 Task: Use GitHub's "Stars" to bookmark and track repositories.
Action: Mouse moved to (651, 98)
Screenshot: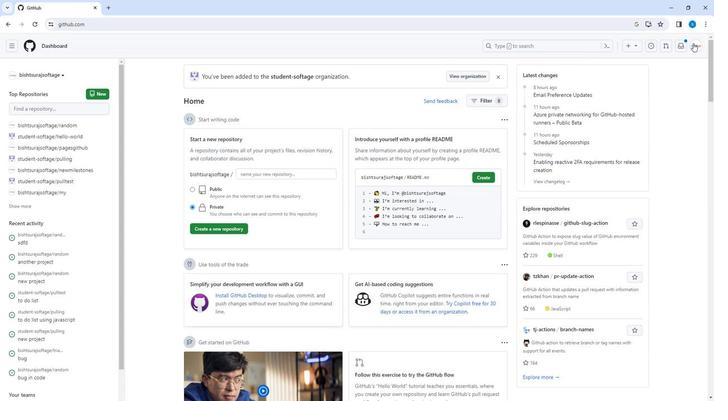 
Action: Mouse pressed left at (651, 98)
Screenshot: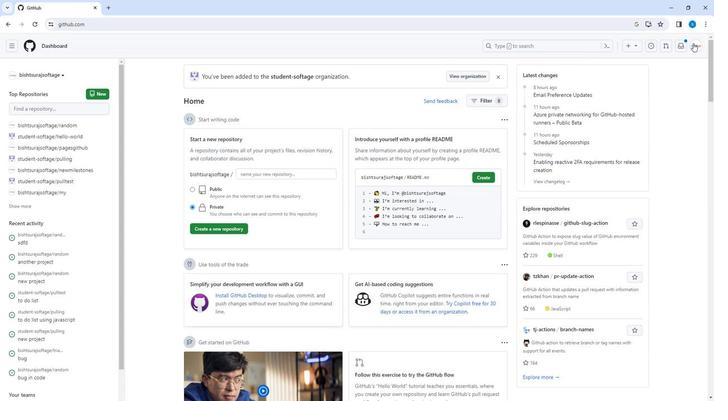 
Action: Mouse moved to (615, 140)
Screenshot: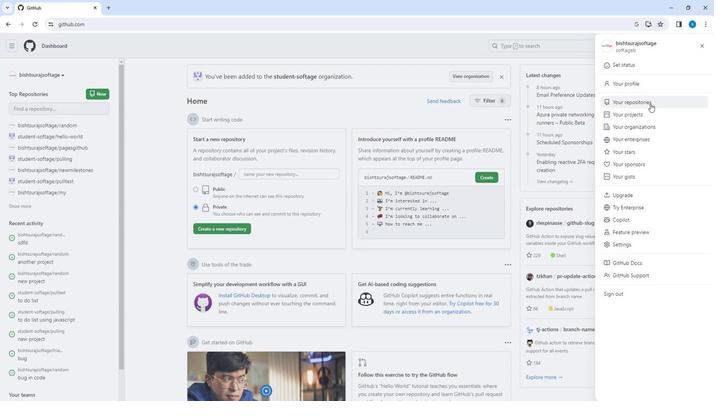 
Action: Mouse pressed left at (615, 140)
Screenshot: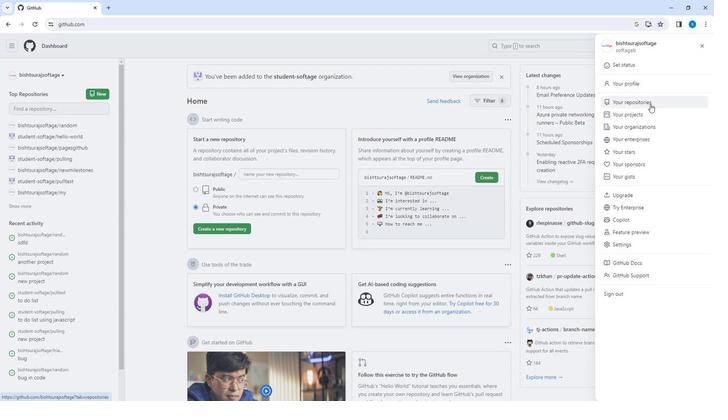 
Action: Mouse moved to (527, 181)
Screenshot: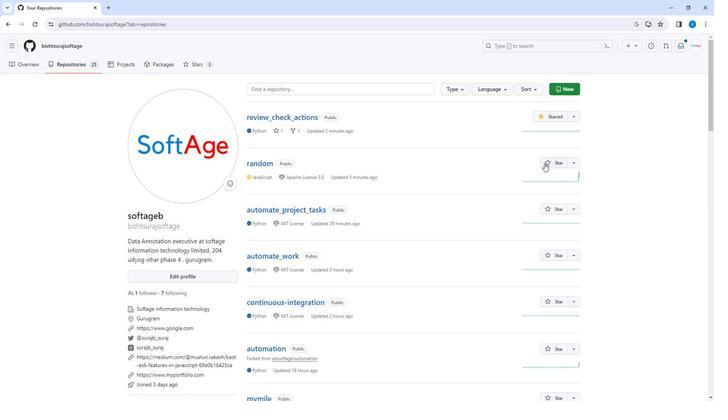 
Action: Mouse pressed left at (527, 181)
Screenshot: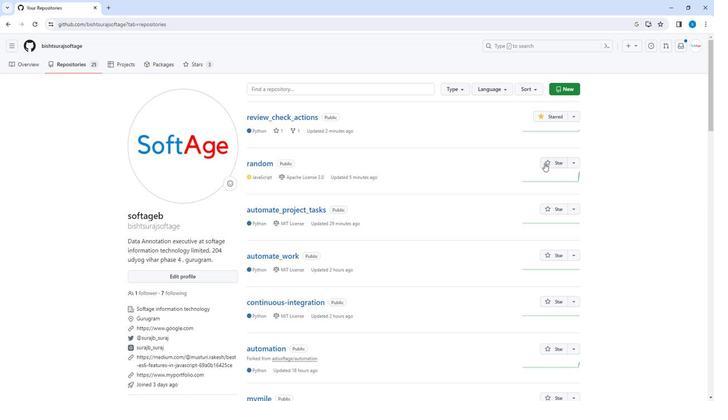 
Action: Mouse moved to (293, 182)
Screenshot: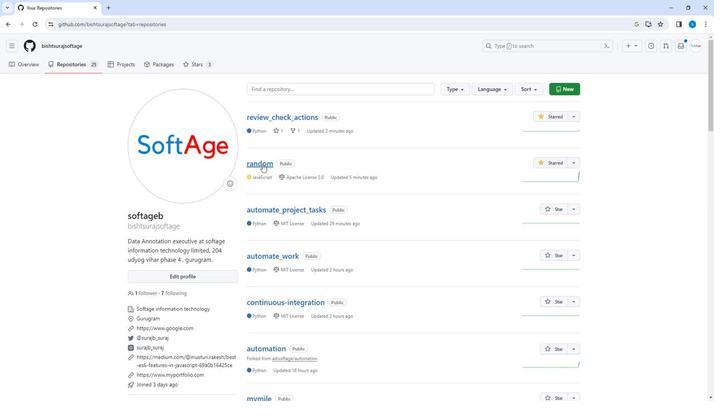
Action: Mouse pressed left at (293, 182)
Screenshot: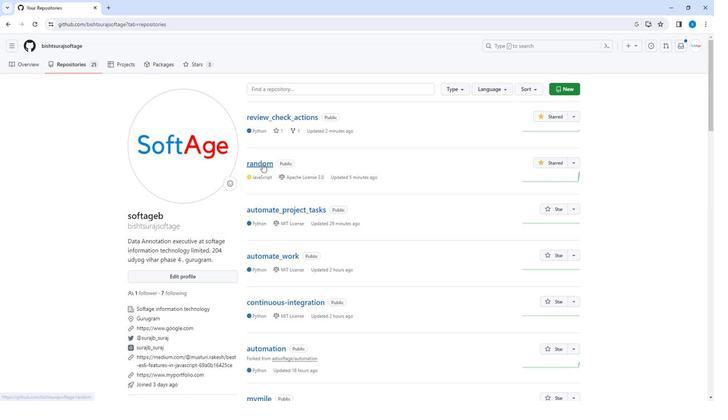 
Action: Mouse moved to (152, 184)
Screenshot: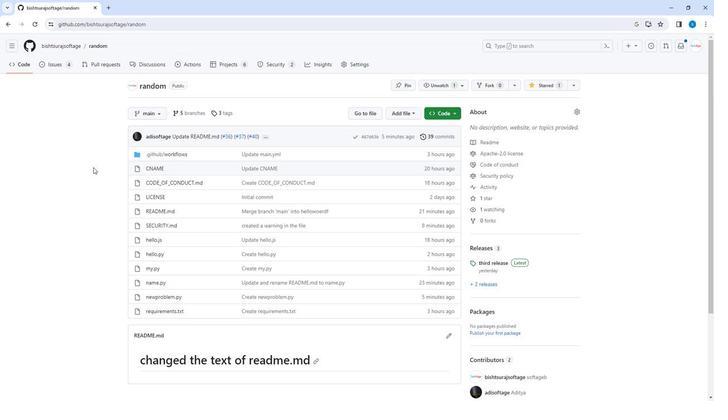 
Action: Mouse scrolled (152, 184) with delta (0, 0)
Screenshot: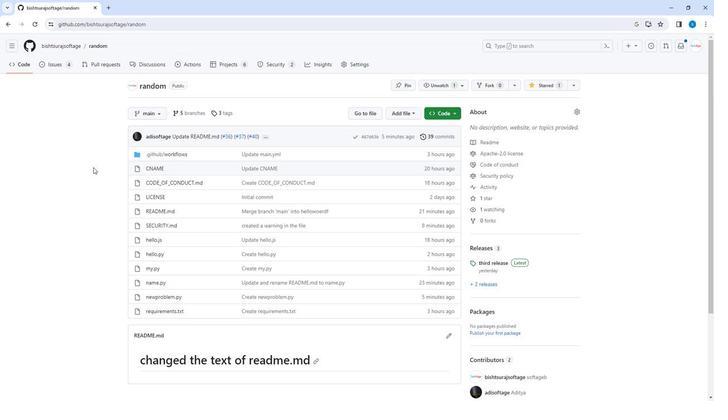 
Action: Mouse scrolled (152, 184) with delta (0, 0)
Screenshot: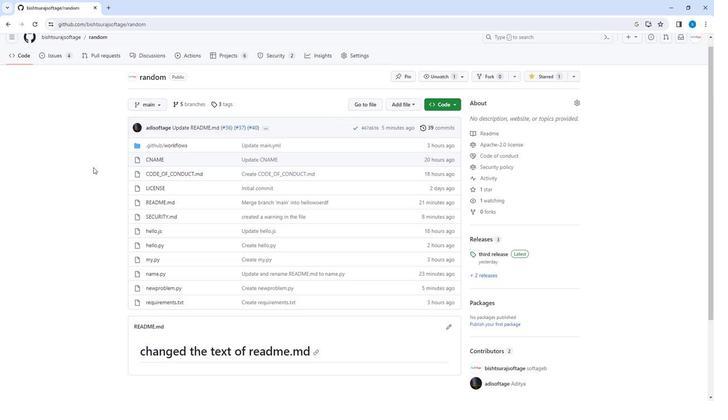 
Action: Mouse scrolled (152, 184) with delta (0, 0)
Screenshot: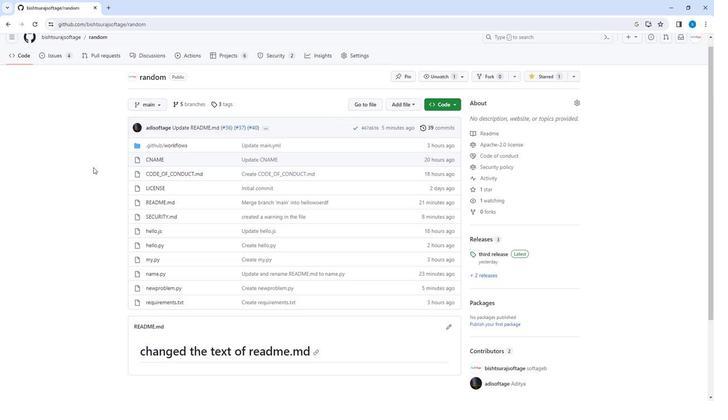 
Action: Mouse scrolled (152, 184) with delta (0, 0)
Screenshot: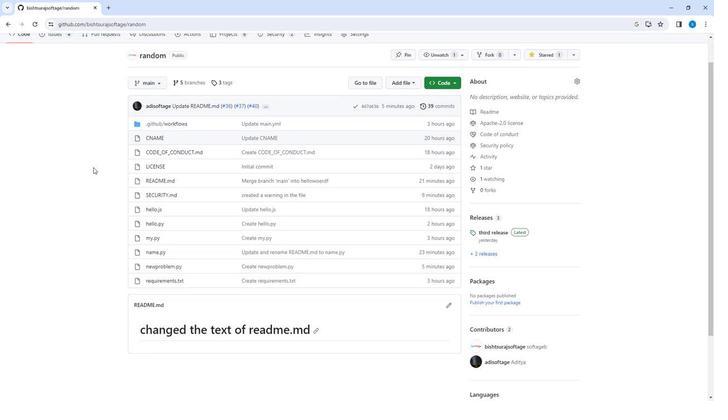 
Action: Mouse scrolled (152, 185) with delta (0, 0)
Screenshot: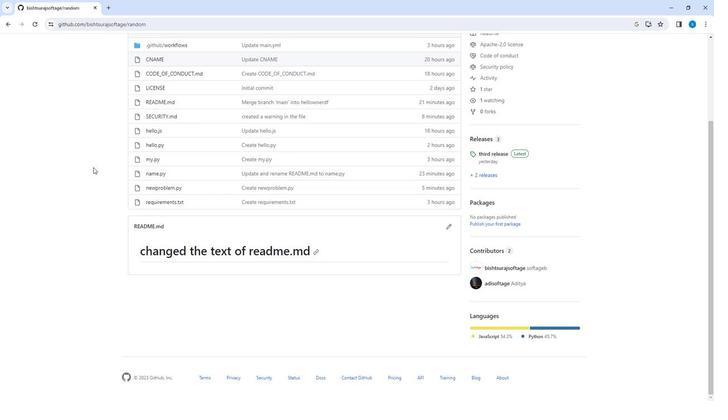 
Action: Mouse scrolled (152, 185) with delta (0, 0)
Screenshot: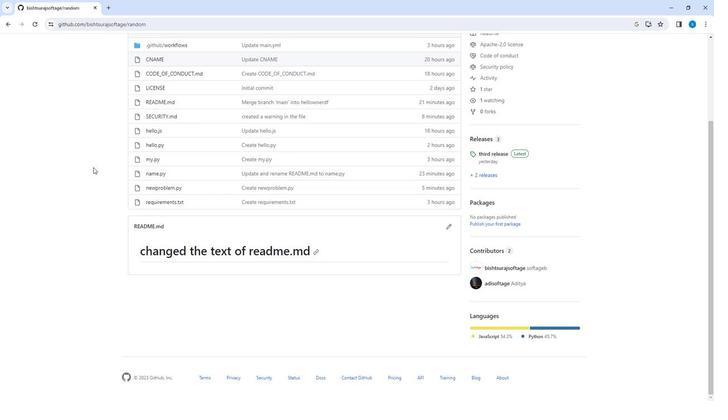 
Action: Mouse scrolled (152, 185) with delta (0, 0)
Screenshot: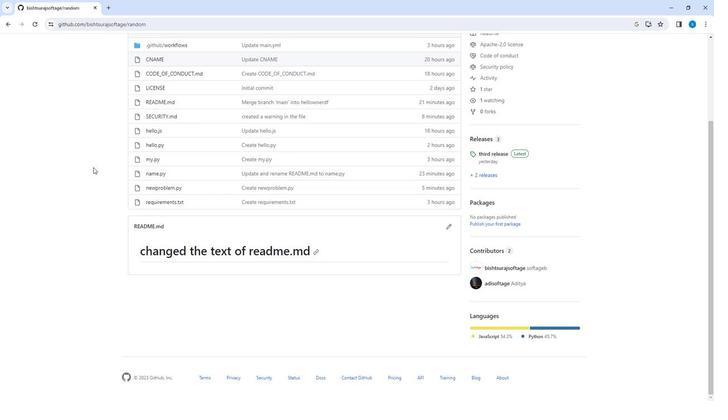 
Action: Mouse scrolled (152, 185) with delta (0, 0)
Screenshot: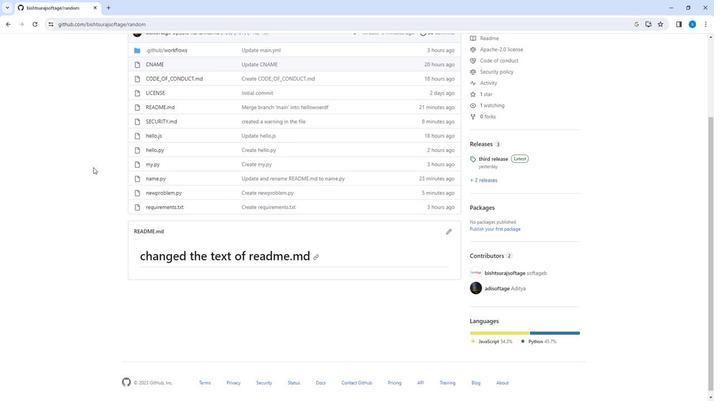 
Action: Mouse moved to (80, 83)
Screenshot: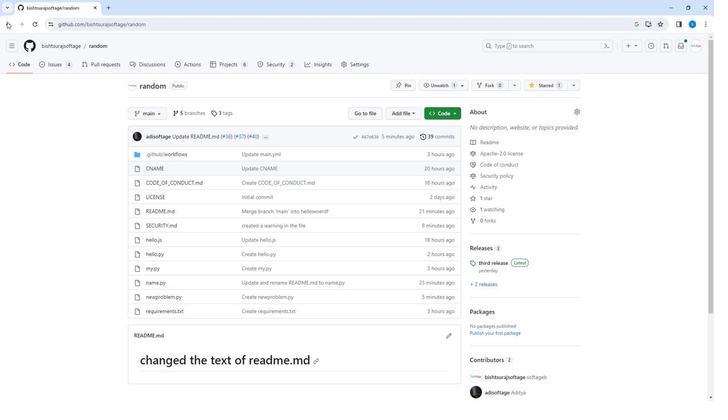 
Action: Mouse pressed left at (80, 83)
Screenshot: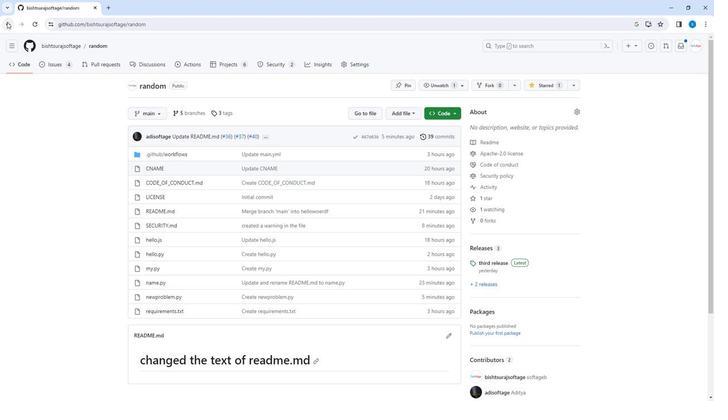 
Action: Mouse moved to (531, 278)
Screenshot: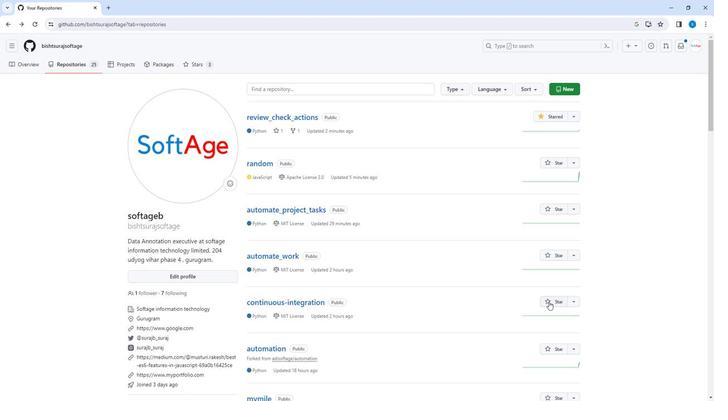 
Action: Mouse pressed left at (531, 278)
Screenshot: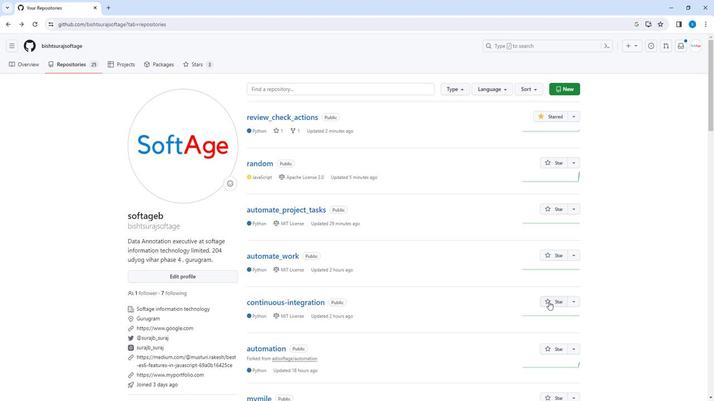 
Action: Mouse scrolled (531, 277) with delta (0, 0)
Screenshot: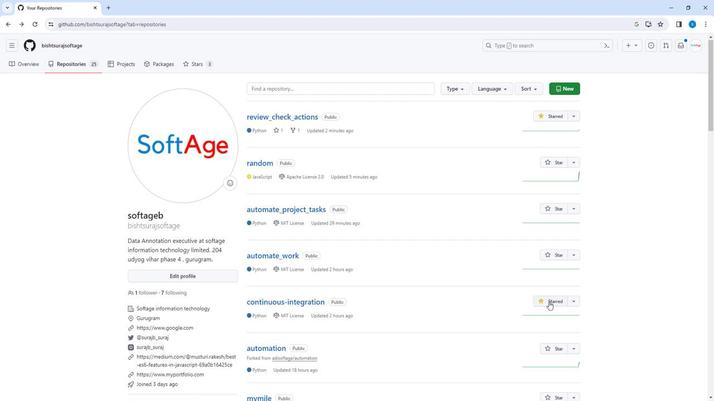 
Action: Mouse scrolled (531, 277) with delta (0, 0)
Screenshot: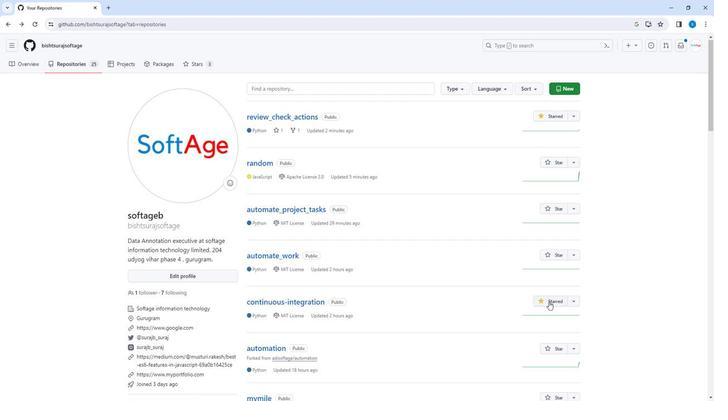 
Action: Mouse scrolled (531, 277) with delta (0, 0)
Screenshot: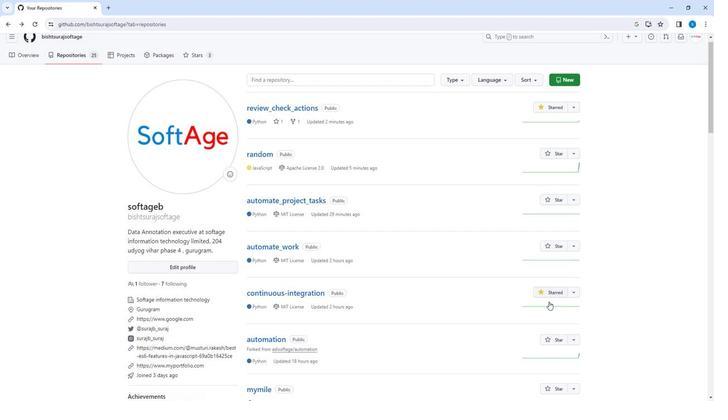 
Action: Mouse moved to (529, 265)
Screenshot: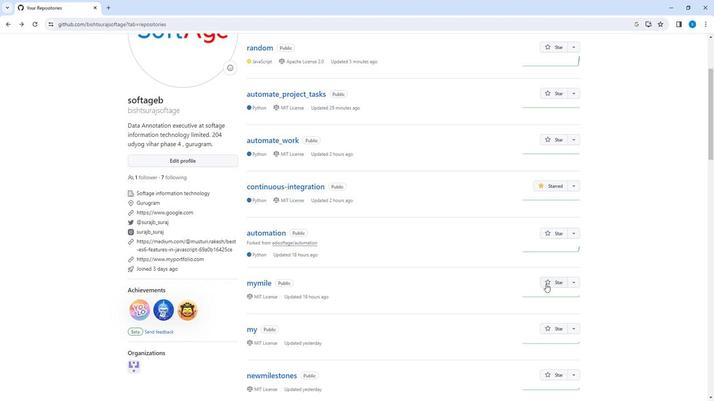 
Action: Mouse pressed left at (529, 265)
Screenshot: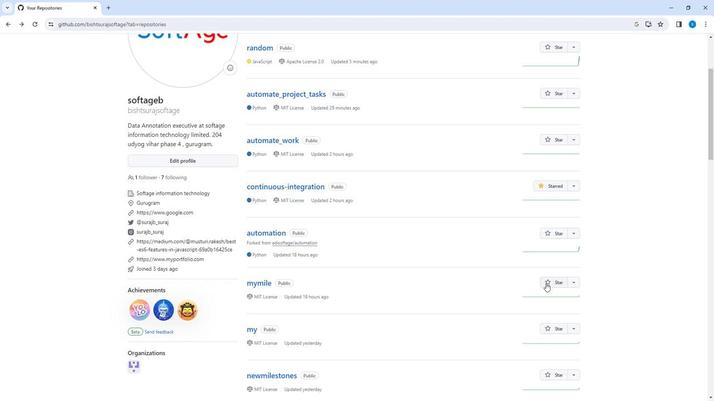 
Action: Mouse scrolled (529, 265) with delta (0, 0)
Screenshot: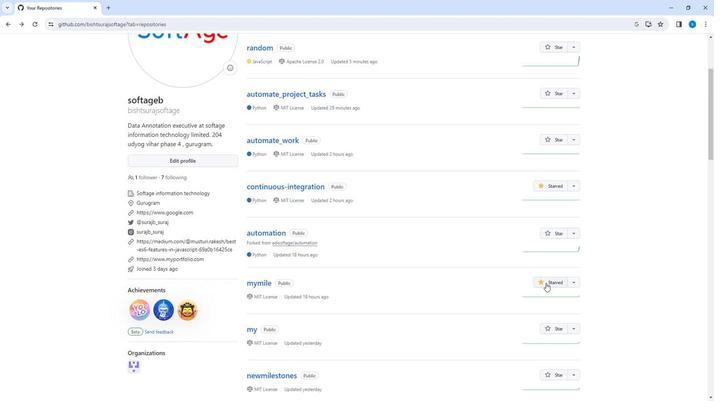 
Action: Mouse scrolled (529, 265) with delta (0, 0)
Screenshot: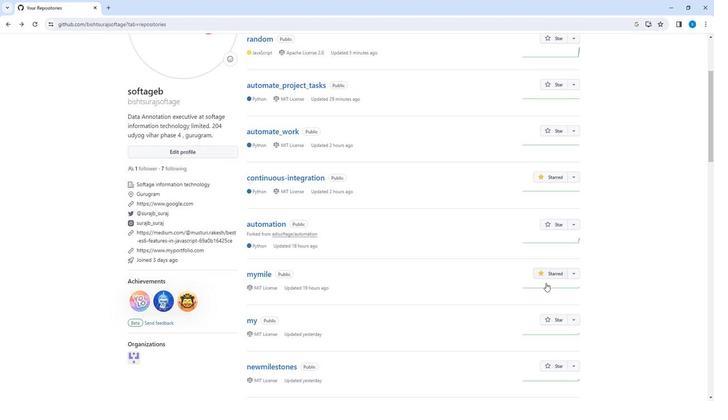 
Action: Mouse scrolled (529, 265) with delta (0, 0)
Screenshot: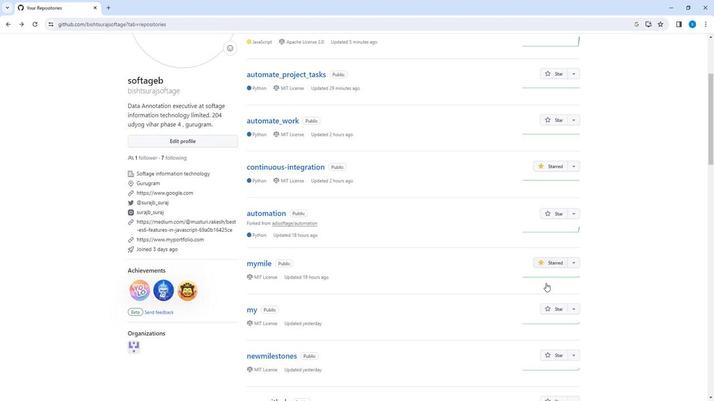 
Action: Mouse moved to (528, 249)
Screenshot: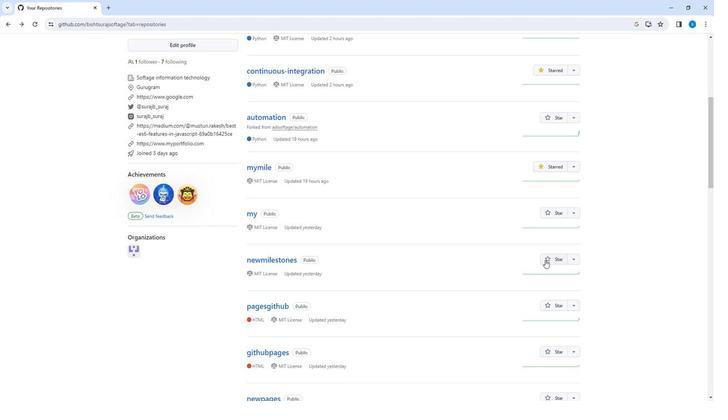 
Action: Mouse pressed left at (528, 249)
Screenshot: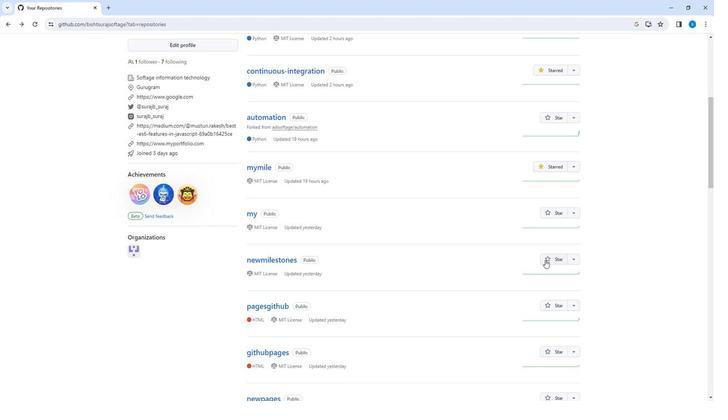 
Action: Mouse scrolled (528, 248) with delta (0, 0)
Screenshot: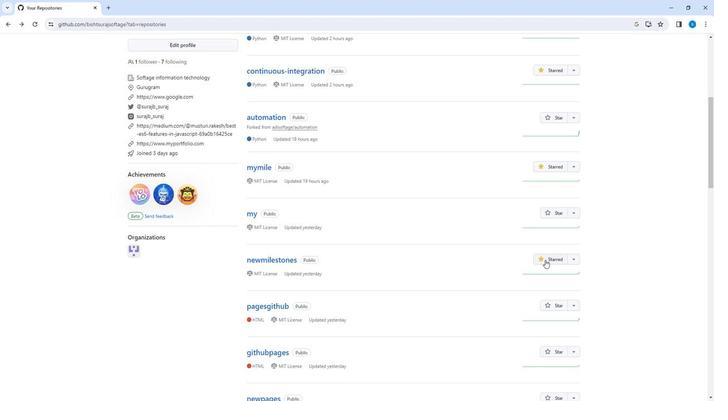 
Action: Mouse scrolled (528, 248) with delta (0, 0)
Screenshot: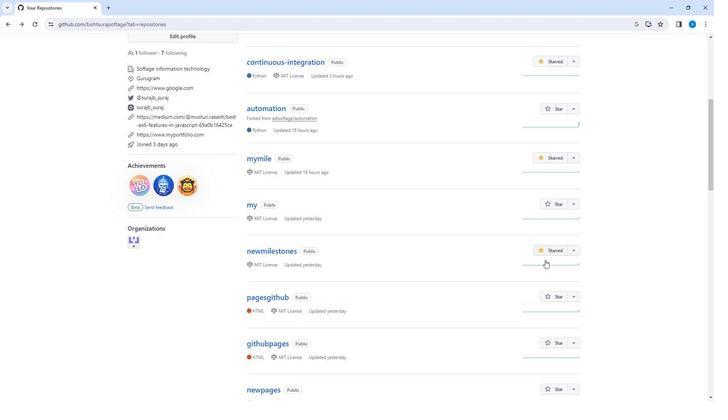 
Action: Mouse scrolled (528, 248) with delta (0, 0)
Screenshot: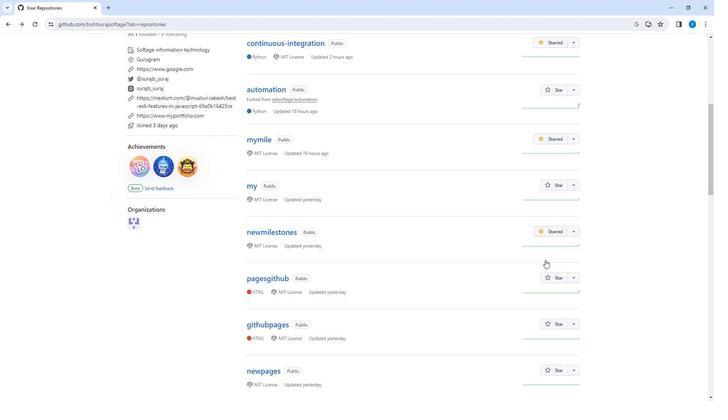 
Action: Mouse moved to (530, 264)
Screenshot: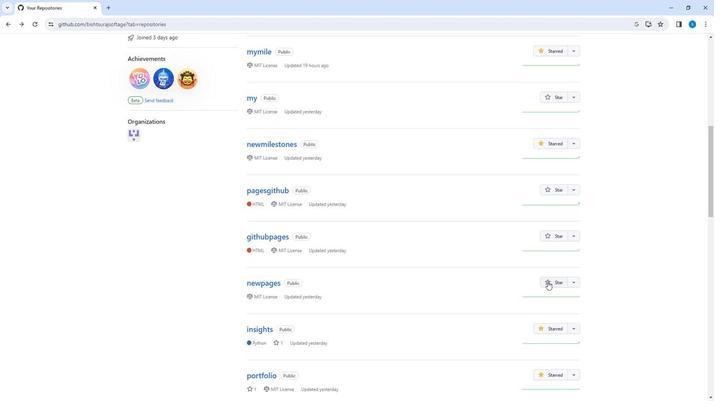 
Action: Mouse pressed left at (530, 264)
Screenshot: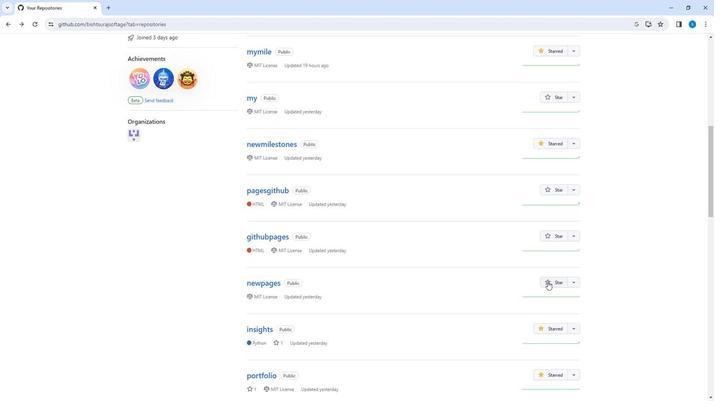 
Action: Mouse scrolled (530, 263) with delta (0, 0)
Screenshot: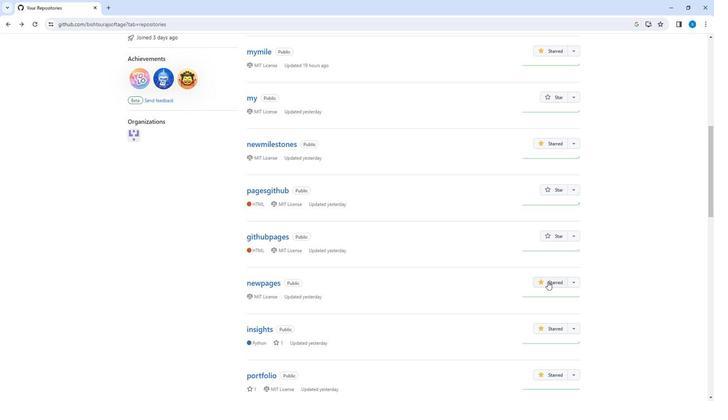 
Action: Mouse scrolled (530, 263) with delta (0, 0)
Screenshot: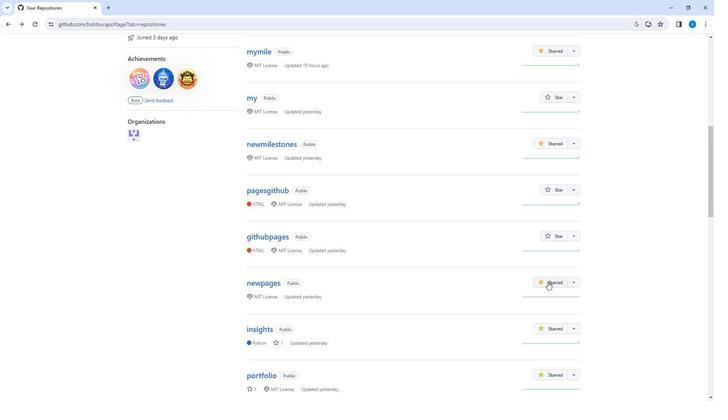 
Action: Mouse scrolled (530, 263) with delta (0, 0)
Screenshot: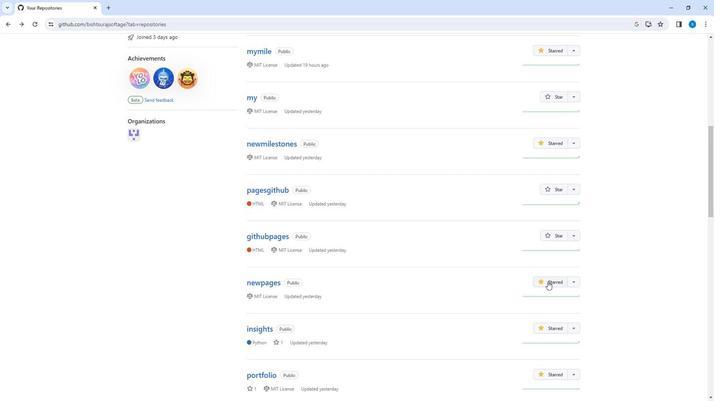 
Action: Mouse scrolled (530, 263) with delta (0, 0)
Screenshot: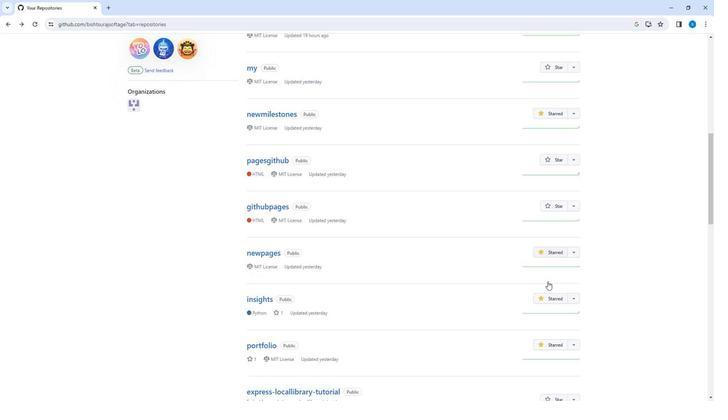 
Action: Mouse scrolled (530, 263) with delta (0, 0)
Screenshot: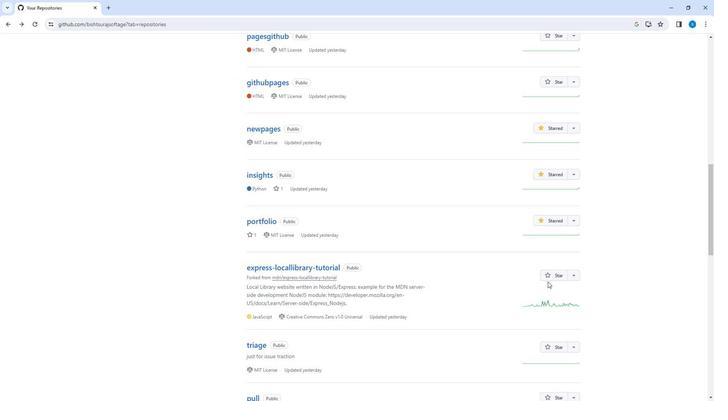 
Action: Mouse scrolled (530, 263) with delta (0, 0)
Screenshot: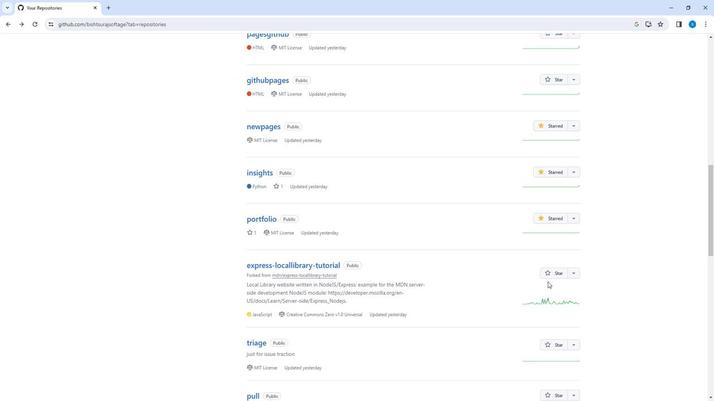 
Action: Mouse moved to (530, 291)
Screenshot: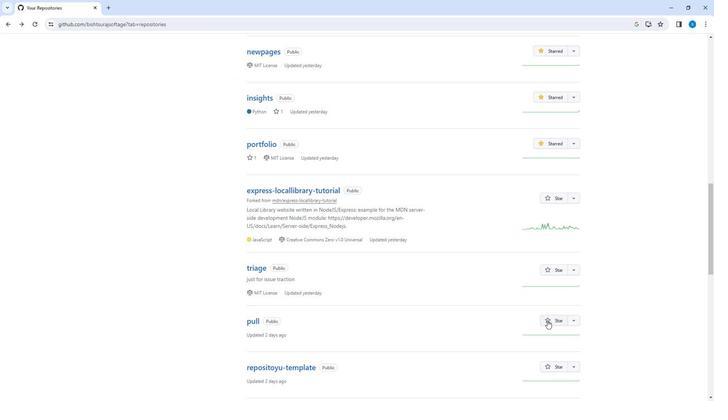 
Action: Mouse pressed left at (530, 291)
Screenshot: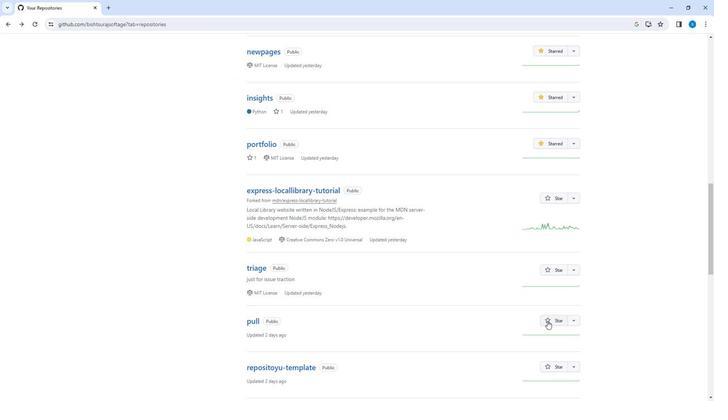 
Action: Mouse moved to (510, 277)
Screenshot: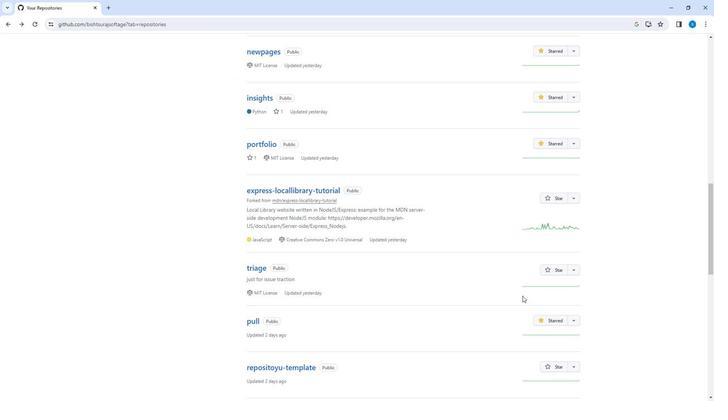
Action: Mouse scrolled (510, 277) with delta (0, 0)
Screenshot: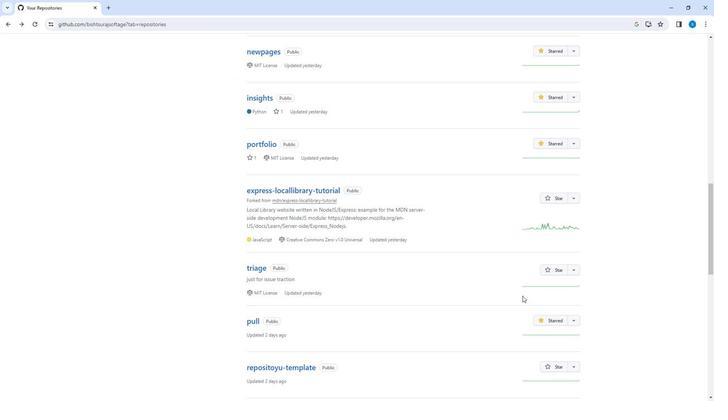 
Action: Mouse moved to (510, 276)
Screenshot: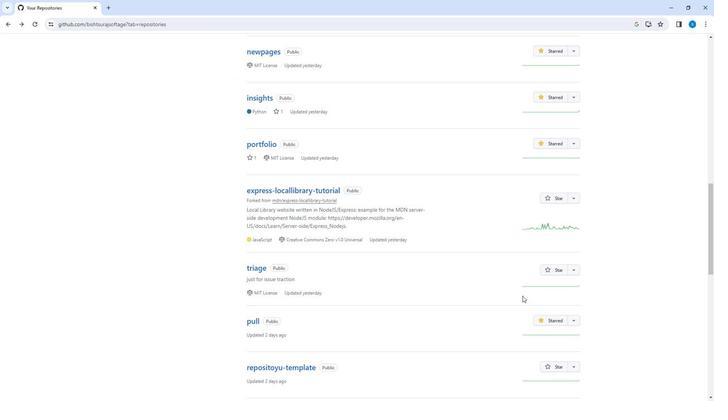 
Action: Mouse scrolled (510, 276) with delta (0, 0)
Screenshot: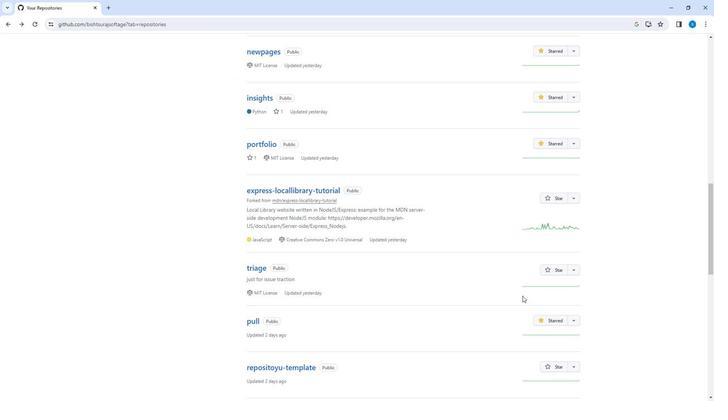 
Action: Mouse moved to (510, 275)
Screenshot: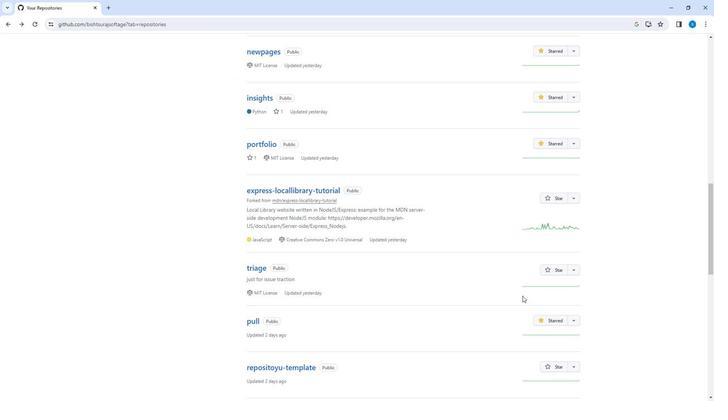 
Action: Mouse scrolled (510, 275) with delta (0, 0)
Screenshot: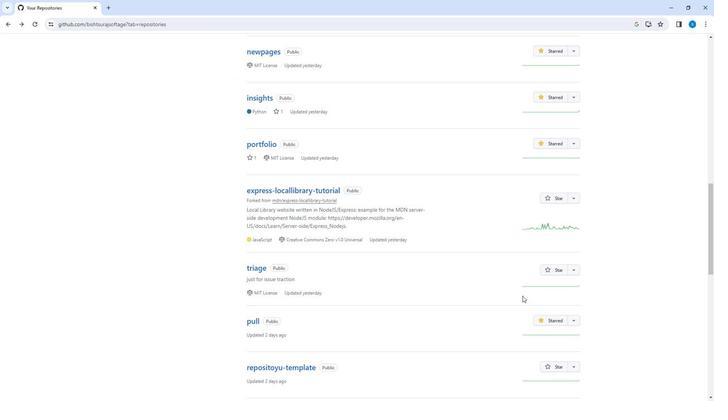 
Action: Mouse moved to (509, 275)
Screenshot: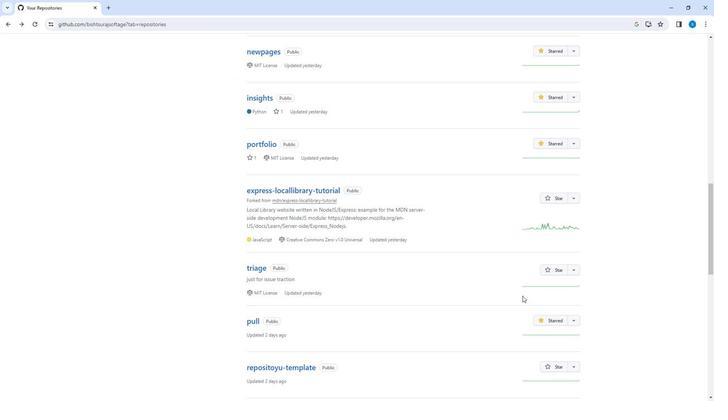 
Action: Mouse scrolled (509, 275) with delta (0, 0)
Screenshot: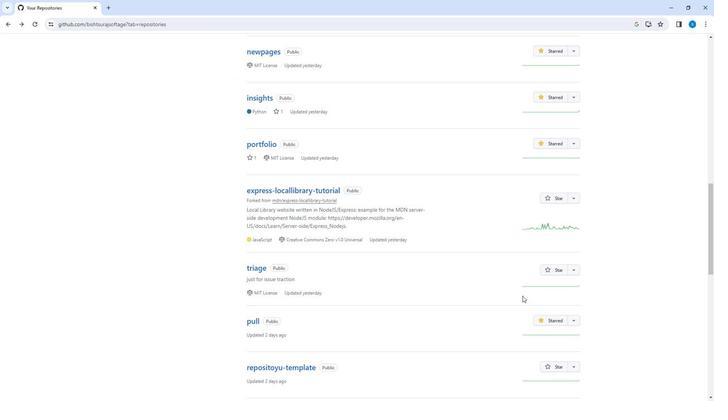 
Action: Mouse moved to (509, 274)
Screenshot: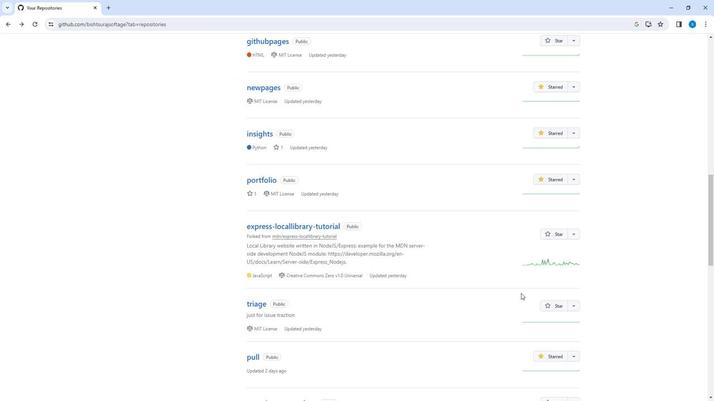 
Action: Mouse scrolled (509, 274) with delta (0, 0)
Screenshot: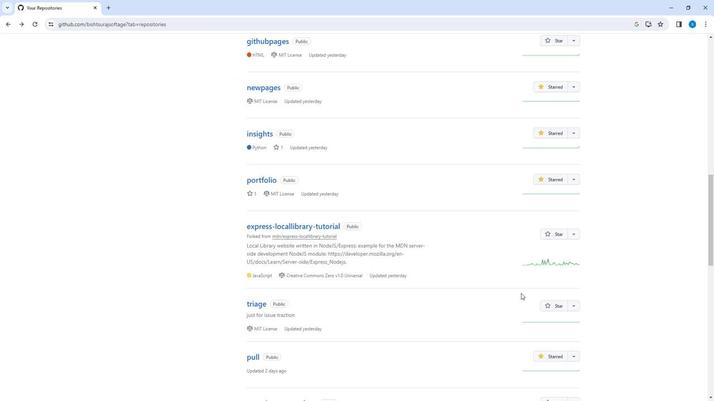 
Action: Mouse moved to (507, 272)
Screenshot: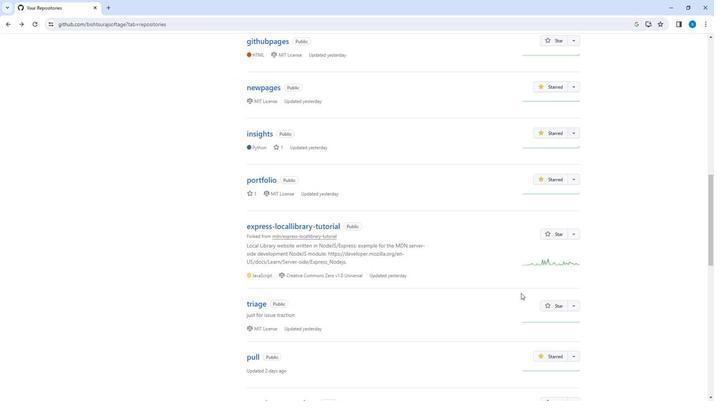 
Action: Mouse scrolled (507, 272) with delta (0, 0)
Screenshot: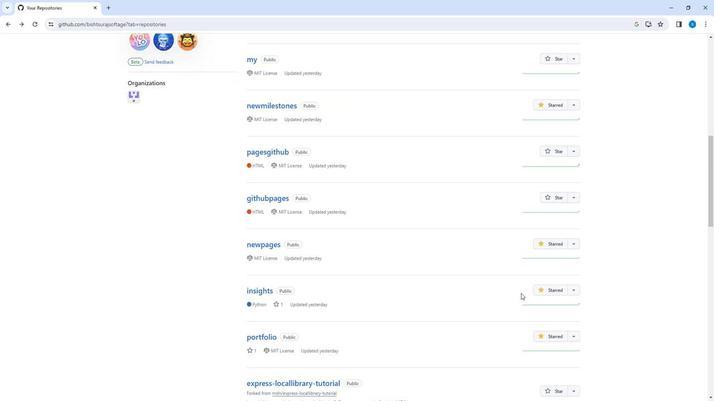
Action: Mouse scrolled (507, 272) with delta (0, 0)
Screenshot: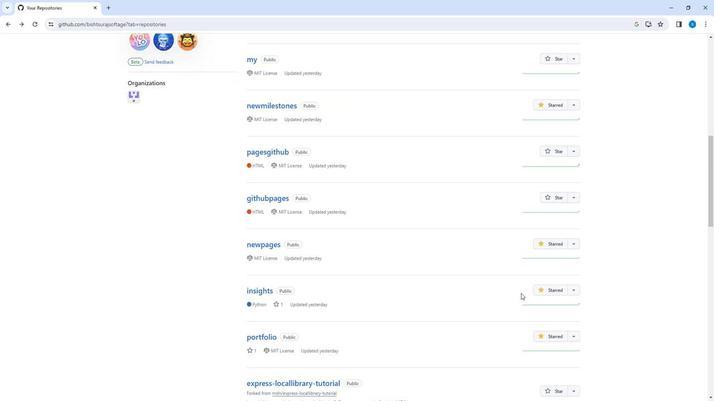 
Action: Mouse scrolled (507, 272) with delta (0, 0)
Screenshot: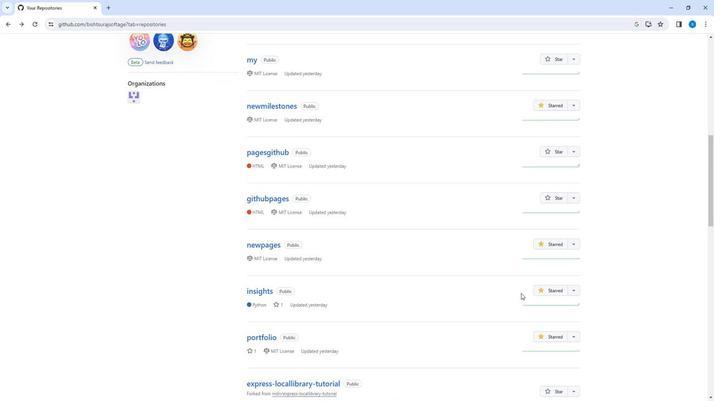 
Action: Mouse scrolled (507, 272) with delta (0, 0)
Screenshot: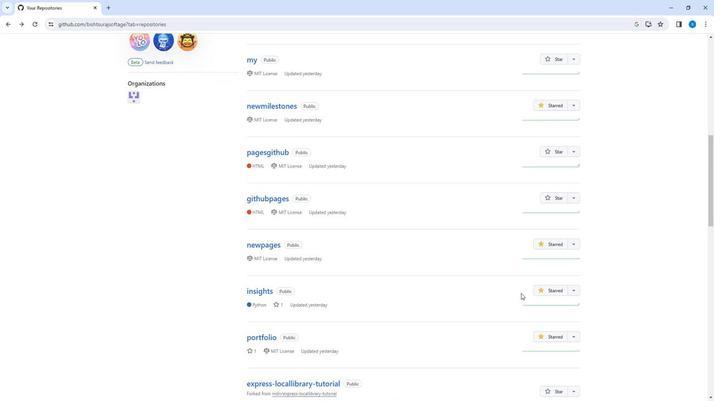 
Action: Mouse scrolled (507, 272) with delta (0, 0)
Screenshot: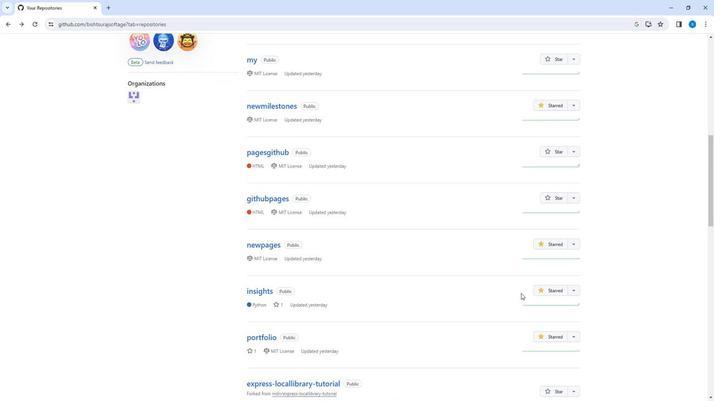 
Action: Mouse scrolled (507, 272) with delta (0, 0)
Screenshot: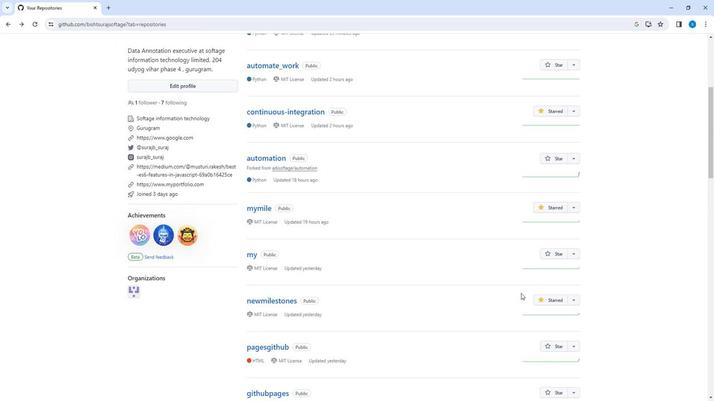 
Action: Mouse scrolled (507, 272) with delta (0, 0)
Screenshot: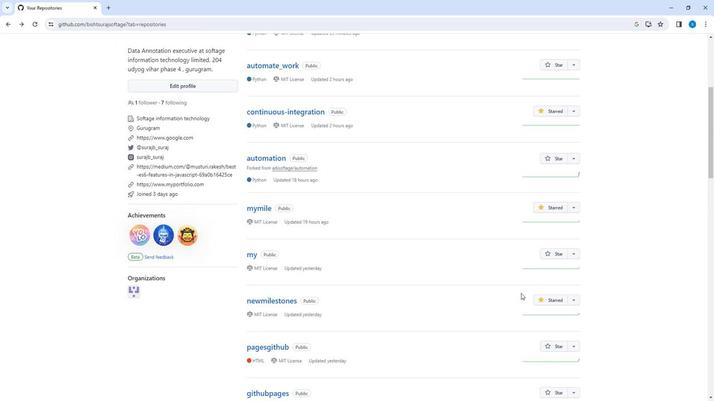 
Action: Mouse scrolled (507, 272) with delta (0, 0)
Screenshot: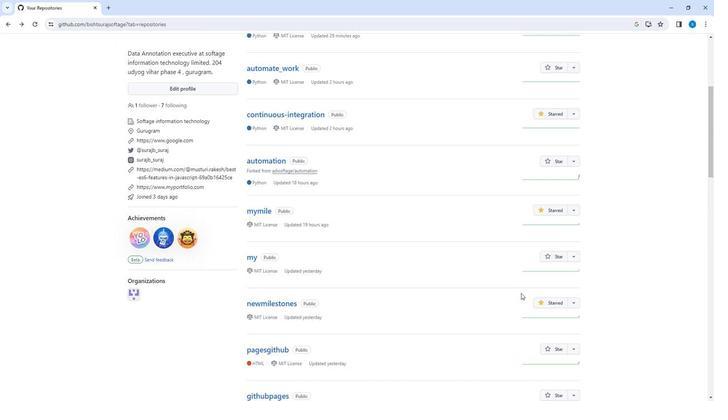 
Action: Mouse scrolled (507, 272) with delta (0, 0)
Screenshot: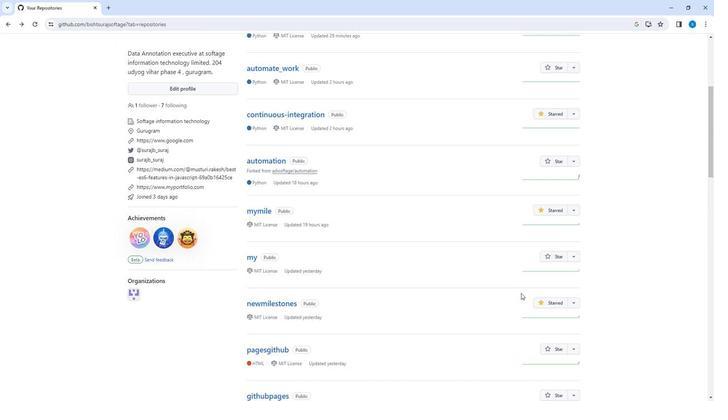 
Action: Mouse scrolled (507, 272) with delta (0, 0)
Screenshot: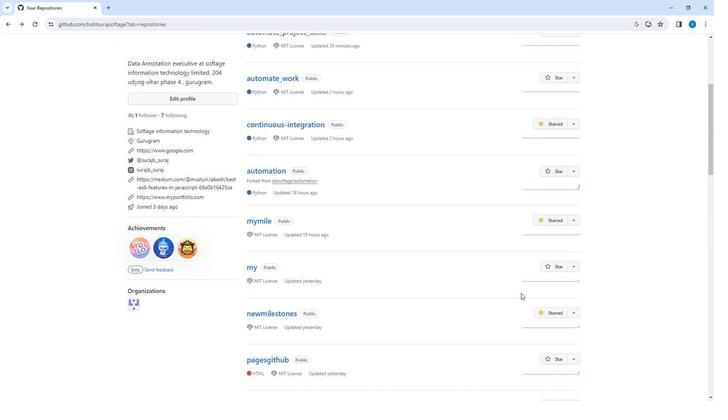 
Action: Mouse scrolled (507, 272) with delta (0, 0)
Screenshot: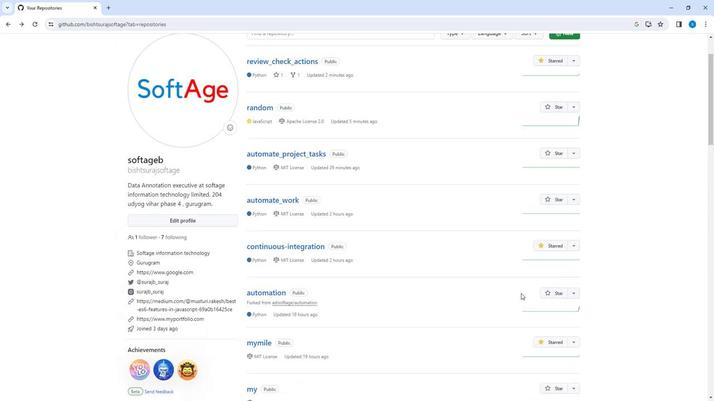 
Action: Mouse scrolled (507, 272) with delta (0, 0)
Screenshot: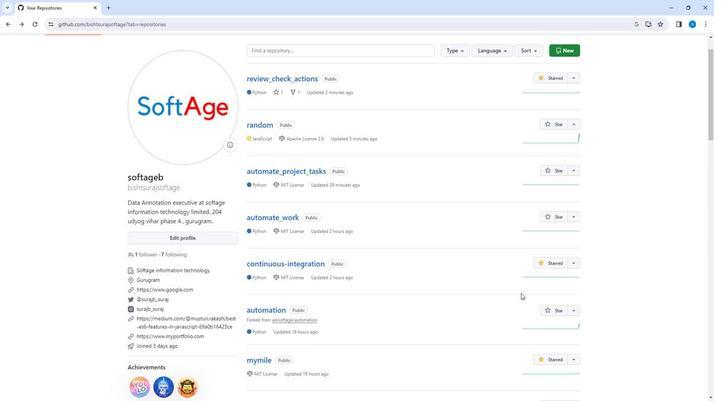 
Action: Mouse scrolled (507, 272) with delta (0, 0)
Screenshot: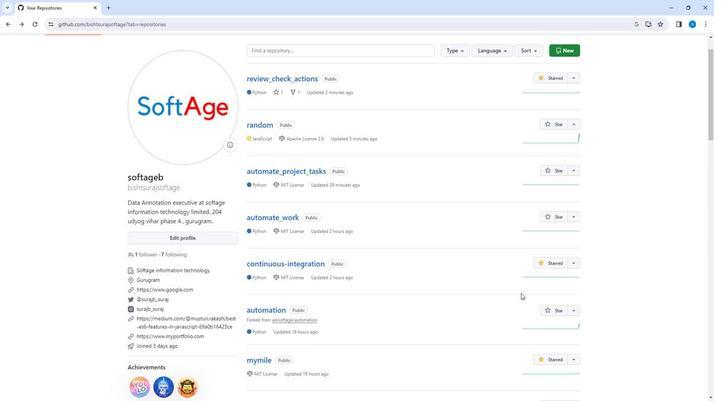 
Action: Mouse scrolled (507, 272) with delta (0, 0)
Screenshot: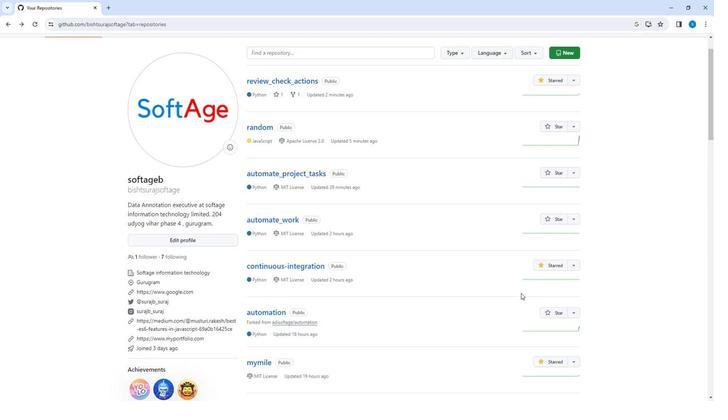 
Action: Mouse moved to (237, 114)
Screenshot: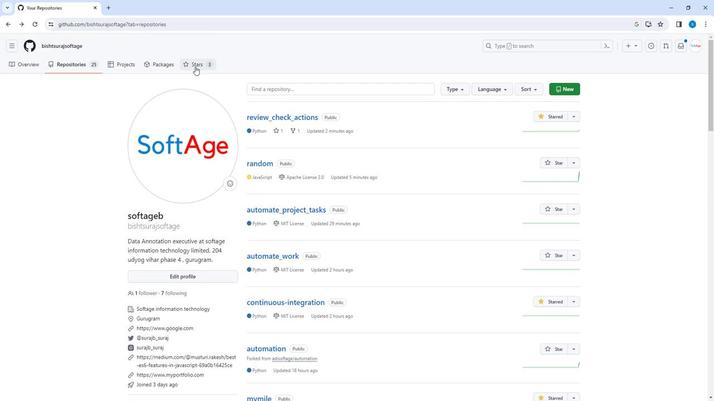 
Action: Mouse pressed left at (237, 114)
Screenshot: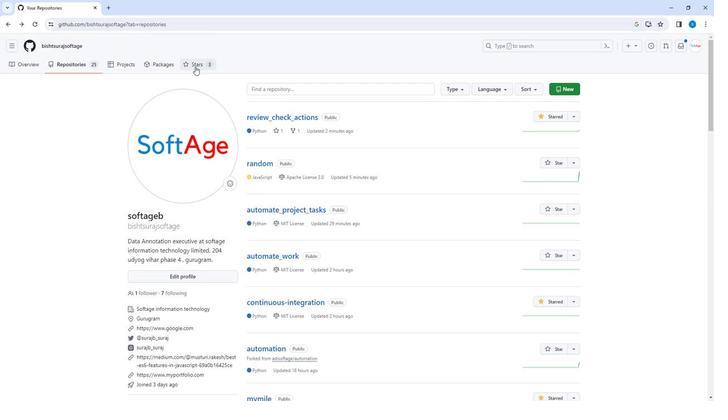 
Action: Mouse moved to (386, 226)
Screenshot: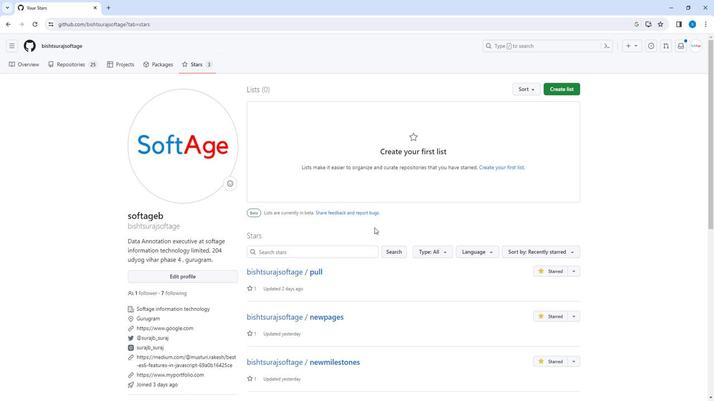 
Action: Mouse scrolled (386, 227) with delta (0, 0)
Screenshot: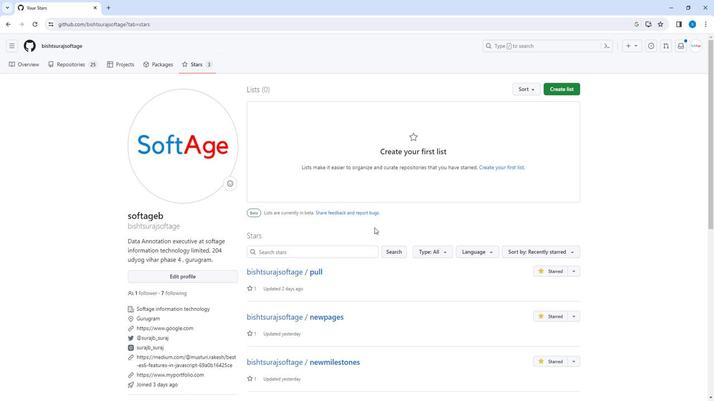 
Action: Mouse scrolled (386, 227) with delta (0, 0)
Screenshot: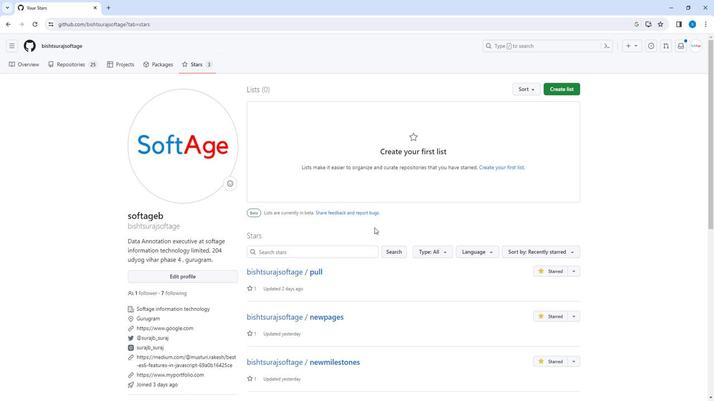 
Action: Mouse scrolled (386, 227) with delta (0, 0)
Screenshot: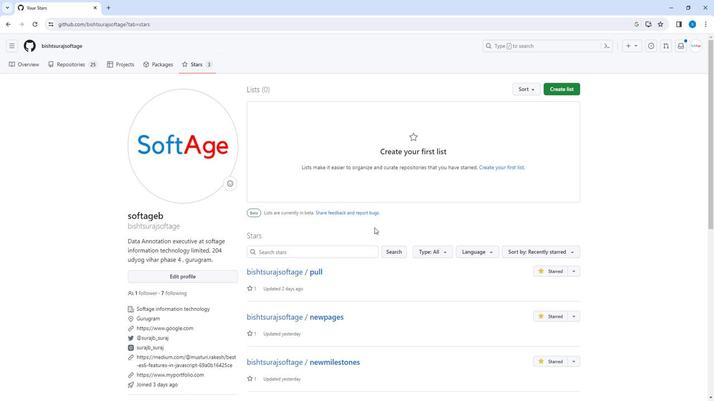 
Action: Mouse scrolled (386, 227) with delta (0, 0)
Screenshot: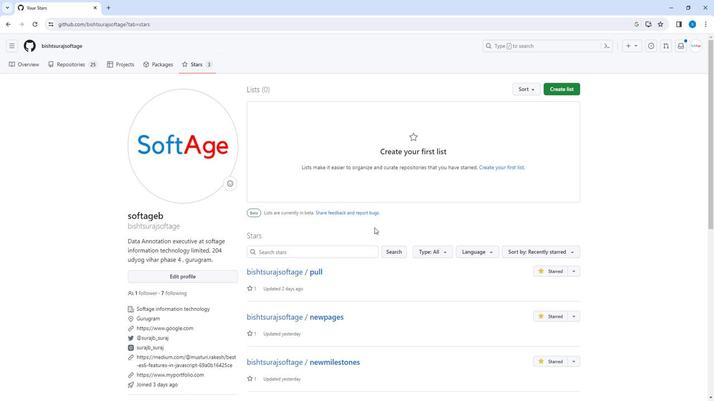 
Action: Mouse scrolled (386, 226) with delta (0, 0)
Screenshot: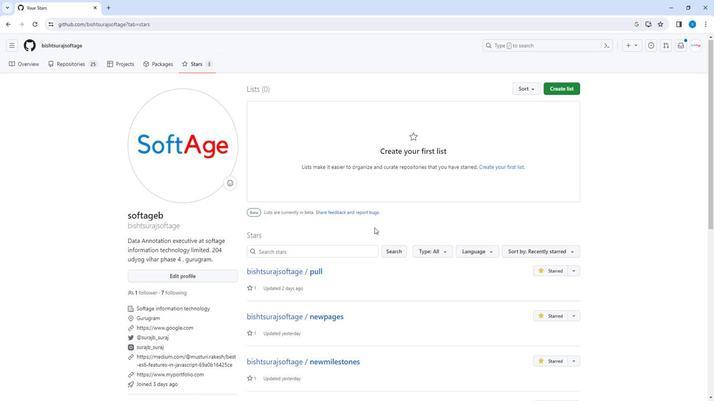 
Action: Mouse scrolled (386, 226) with delta (0, 0)
Screenshot: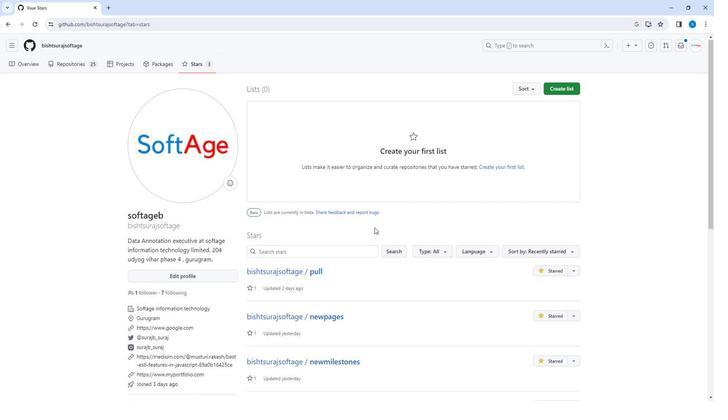 
Action: Mouse scrolled (386, 226) with delta (0, 0)
Screenshot: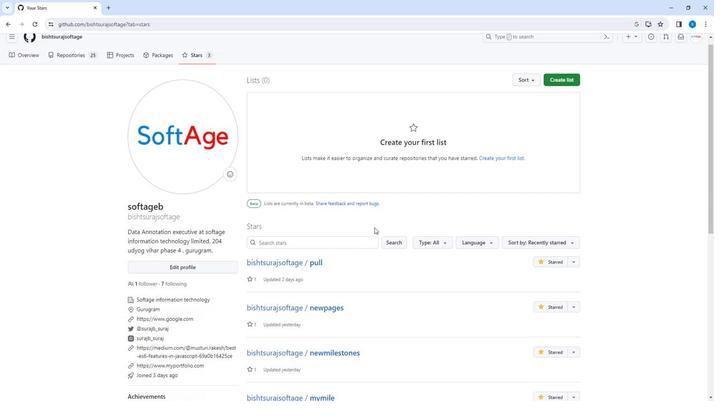 
Action: Mouse scrolled (386, 226) with delta (0, 0)
Screenshot: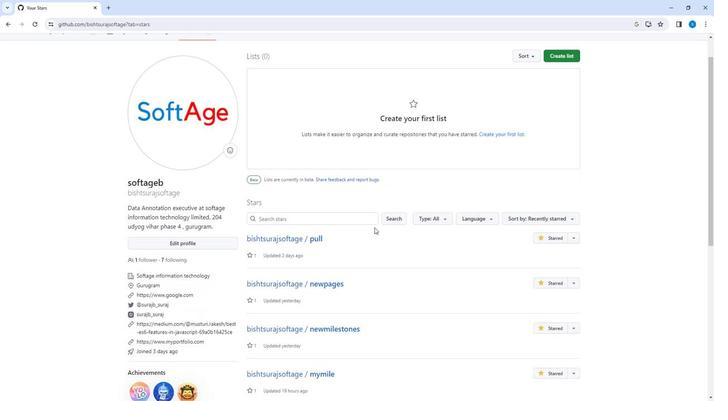 
Action: Mouse scrolled (386, 226) with delta (0, 0)
Screenshot: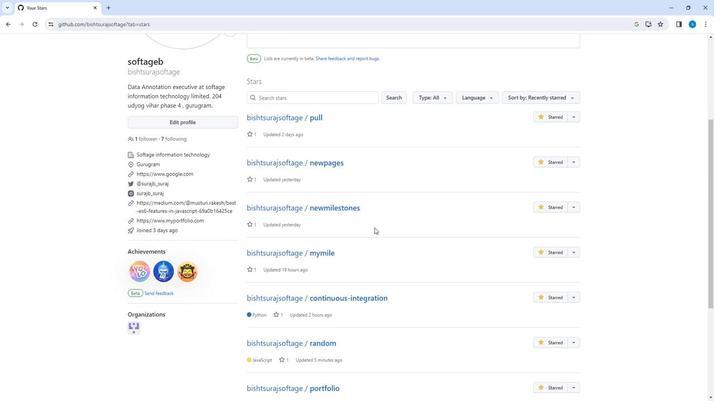 
Action: Mouse scrolled (386, 226) with delta (0, 0)
Screenshot: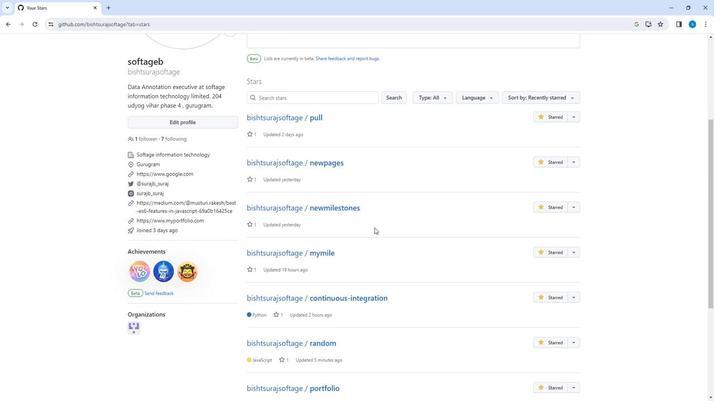
Action: Mouse scrolled (386, 226) with delta (0, 0)
Screenshot: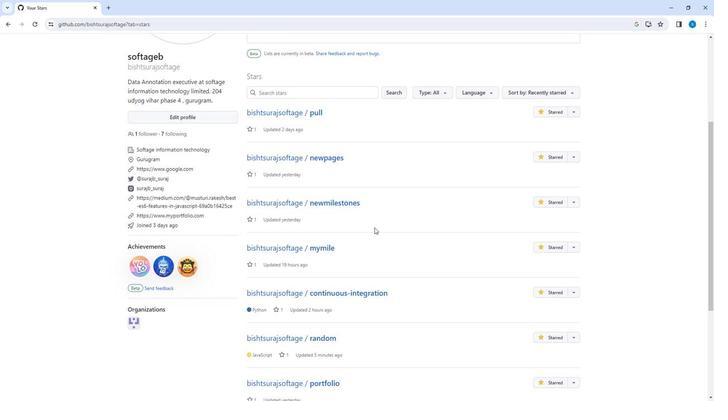 
Action: Mouse moved to (386, 227)
Screenshot: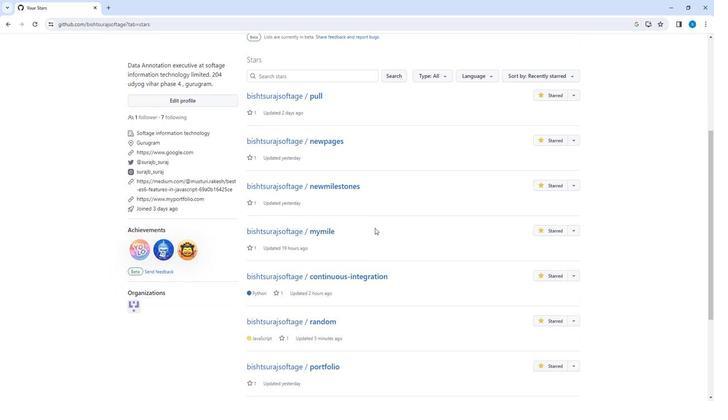 
Action: Mouse scrolled (386, 226) with delta (0, 0)
Screenshot: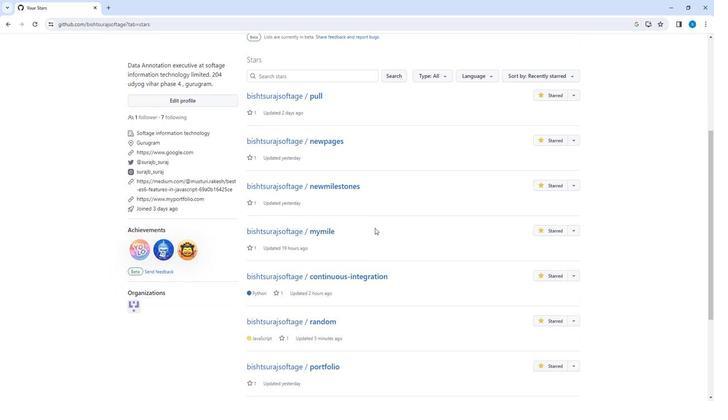 
Action: Mouse scrolled (386, 226) with delta (0, 0)
Screenshot: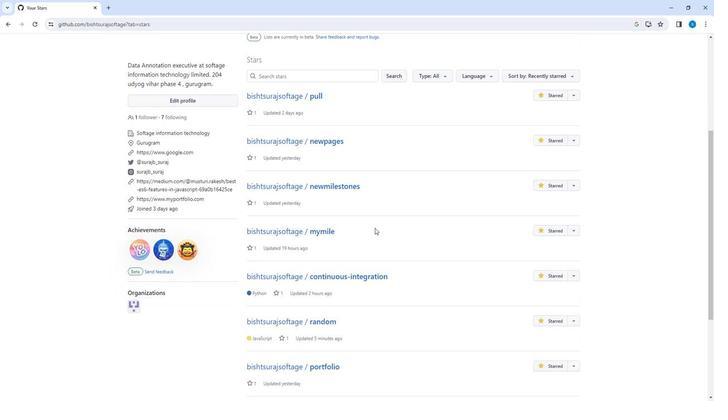 
Action: Mouse scrolled (386, 226) with delta (0, 0)
Screenshot: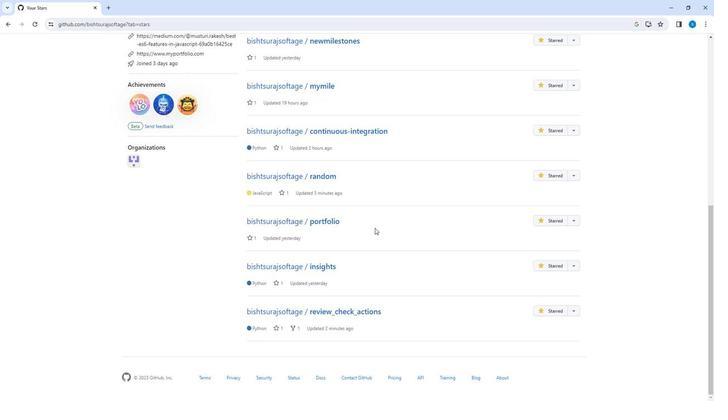 
Action: Mouse scrolled (386, 226) with delta (0, 0)
Screenshot: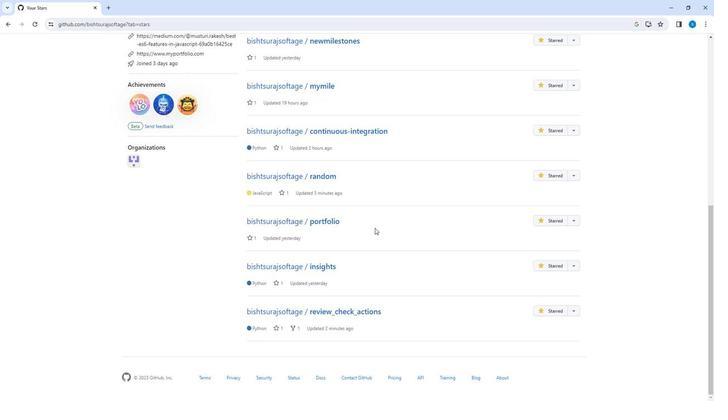 
Action: Mouse scrolled (386, 226) with delta (0, 0)
Screenshot: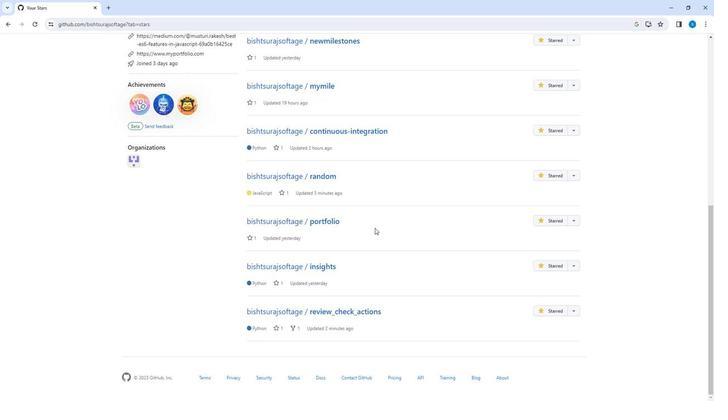 
Action: Mouse scrolled (386, 227) with delta (0, 0)
Screenshot: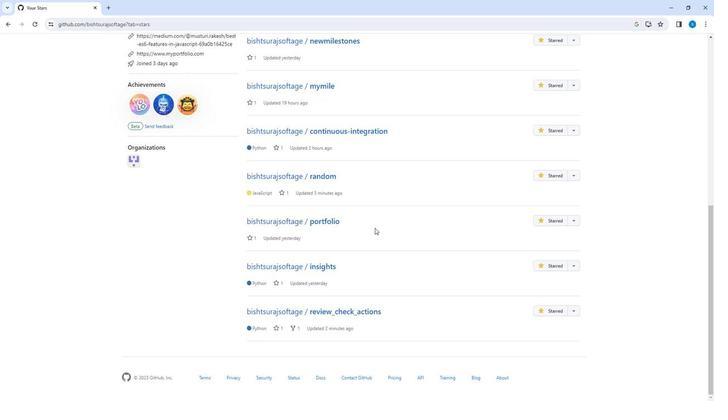 
Action: Mouse scrolled (386, 227) with delta (0, 0)
Screenshot: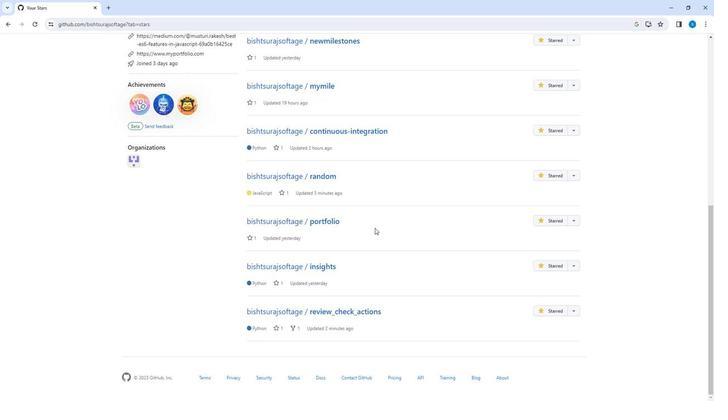 
Action: Mouse scrolled (386, 227) with delta (0, 0)
Screenshot: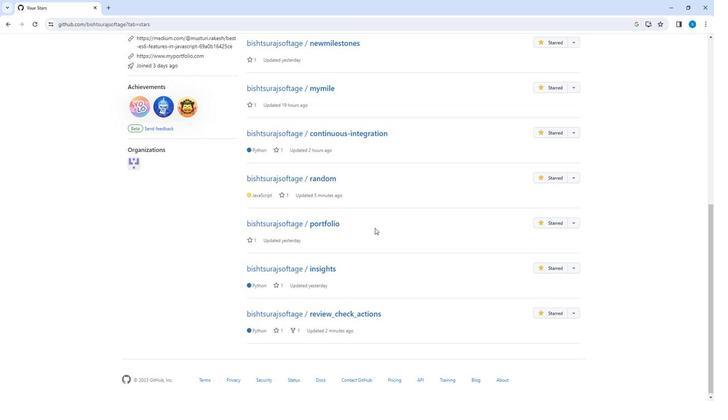
Action: Mouse scrolled (386, 227) with delta (0, 0)
Screenshot: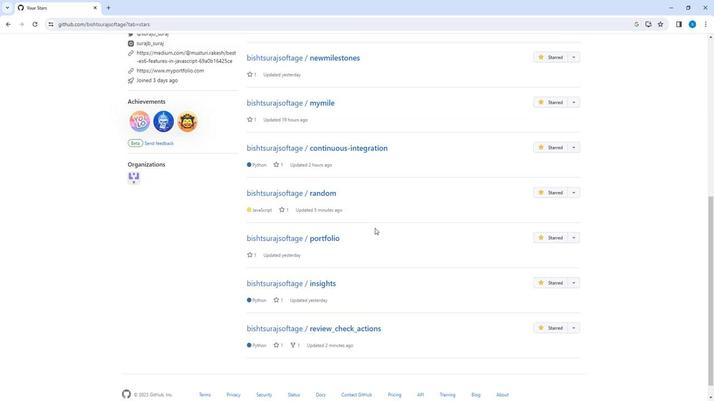 
Action: Mouse scrolled (386, 227) with delta (0, 0)
Screenshot: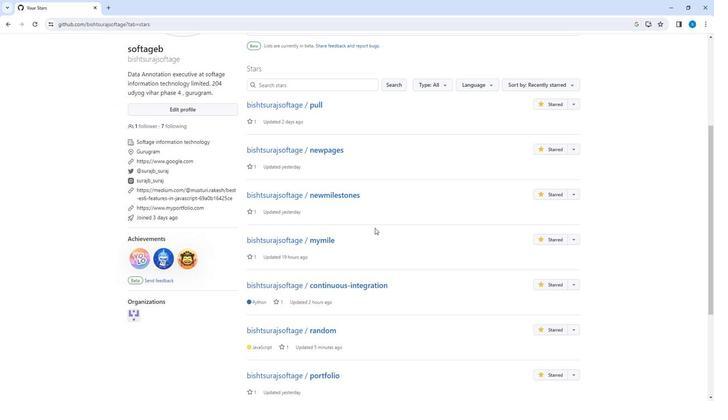 
Action: Mouse scrolled (386, 227) with delta (0, 0)
Screenshot: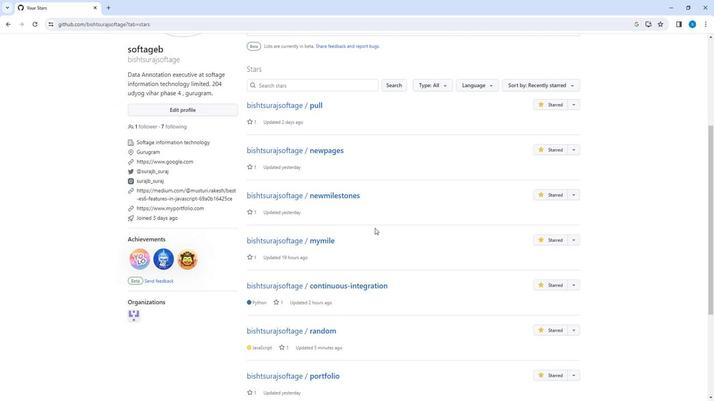 
Action: Mouse scrolled (386, 227) with delta (0, 0)
Screenshot: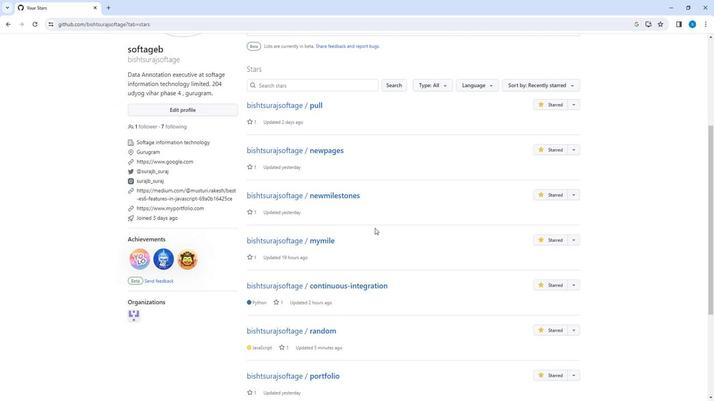 
Action: Mouse scrolled (386, 227) with delta (0, 0)
Screenshot: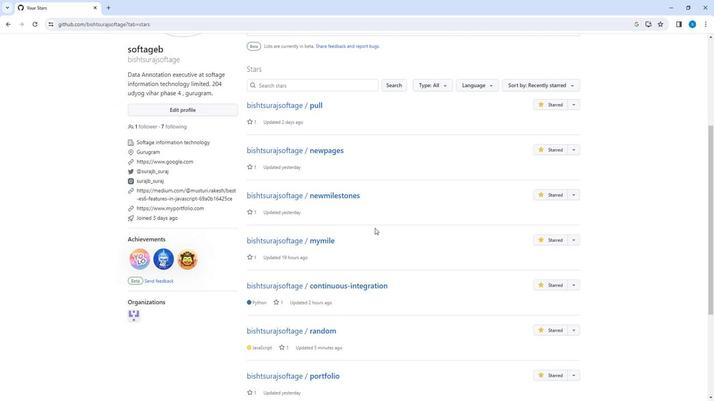 
Action: Mouse scrolled (386, 227) with delta (0, 0)
Screenshot: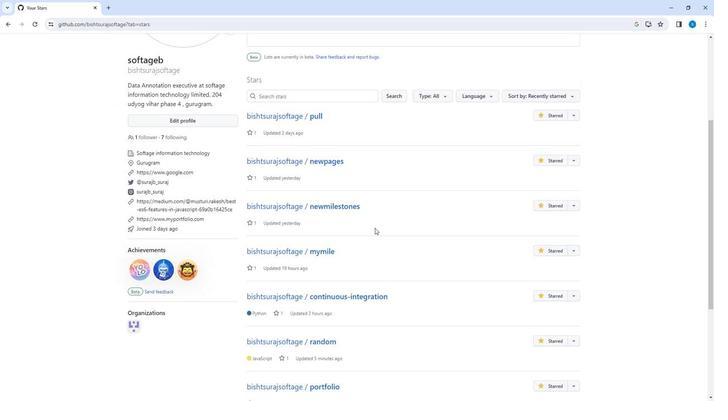 
Action: Mouse scrolled (386, 227) with delta (0, 0)
Screenshot: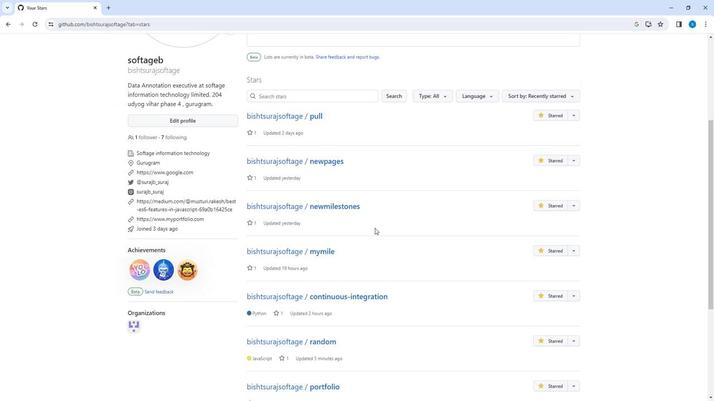 
Action: Mouse scrolled (386, 227) with delta (0, 0)
Screenshot: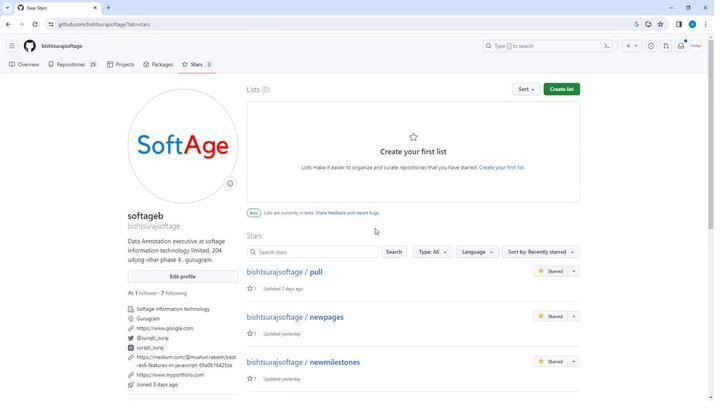 
Action: Mouse scrolled (386, 227) with delta (0, 0)
Screenshot: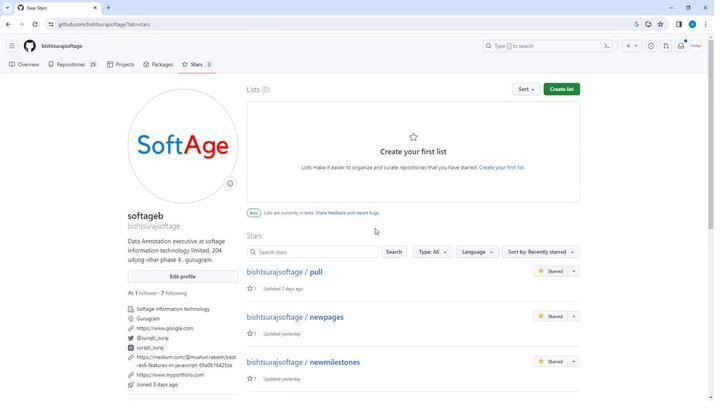 
Action: Mouse scrolled (386, 227) with delta (0, 0)
Screenshot: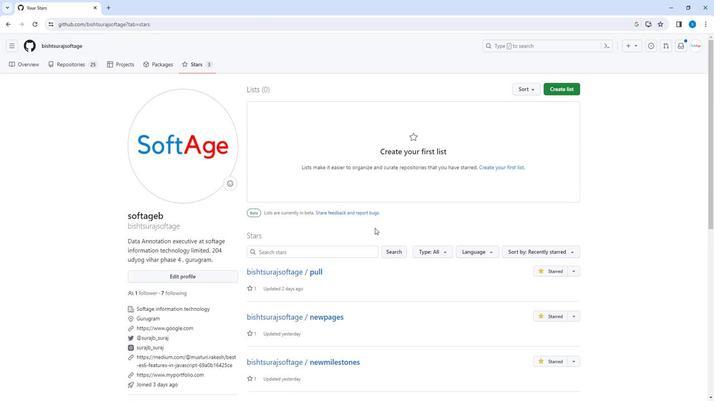 
Action: Mouse scrolled (386, 227) with delta (0, 0)
Screenshot: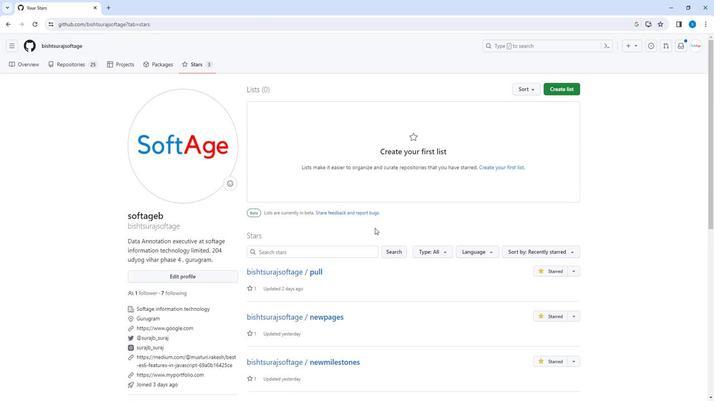 
Action: Mouse scrolled (386, 227) with delta (0, 0)
Screenshot: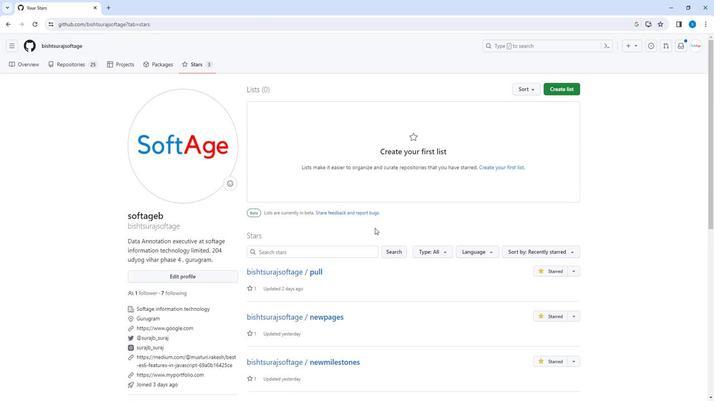
Action: Mouse scrolled (386, 227) with delta (0, 0)
Screenshot: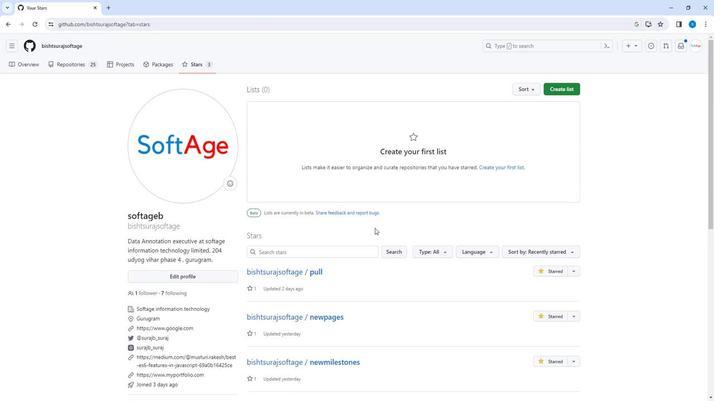 
Action: Mouse scrolled (386, 227) with delta (0, 0)
Screenshot: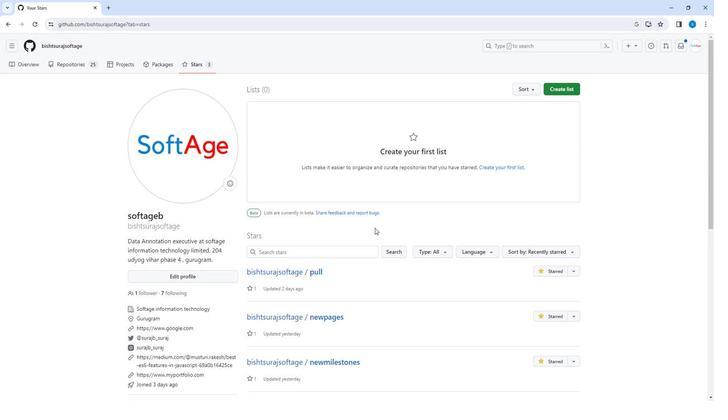 
Action: Mouse moved to (222, 197)
Screenshot: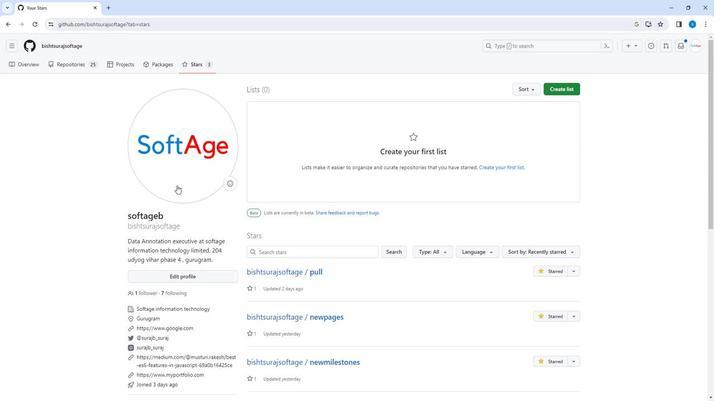
